 Task: Add Echo Falls Smoked Coho Salmon Trio to the cart.
Action: Mouse pressed left at (21, 127)
Screenshot: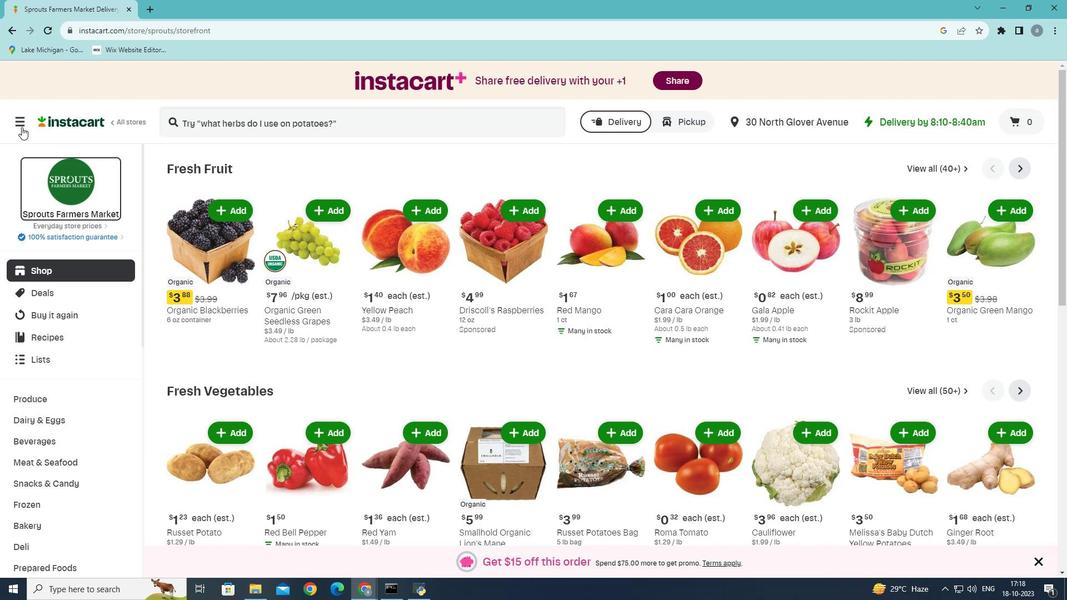 
Action: Mouse moved to (64, 324)
Screenshot: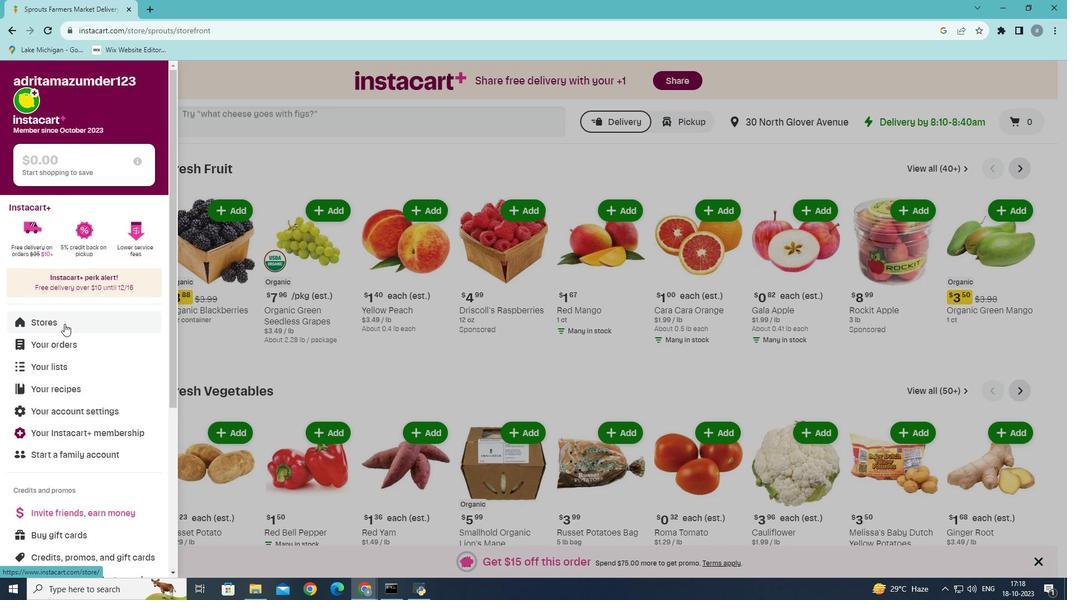 
Action: Mouse pressed left at (64, 324)
Screenshot: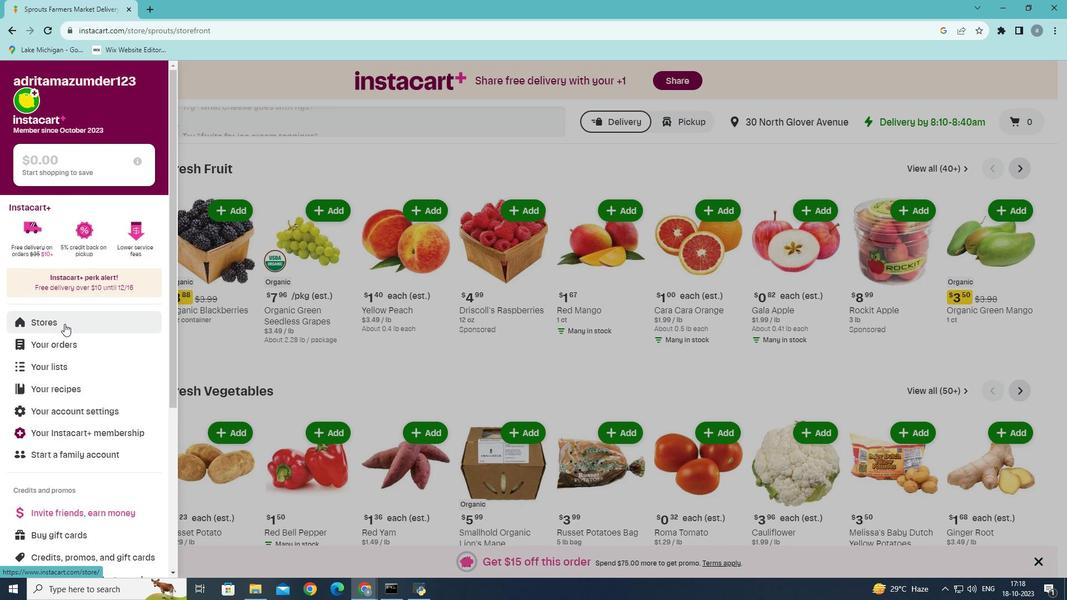 
Action: Mouse moved to (256, 118)
Screenshot: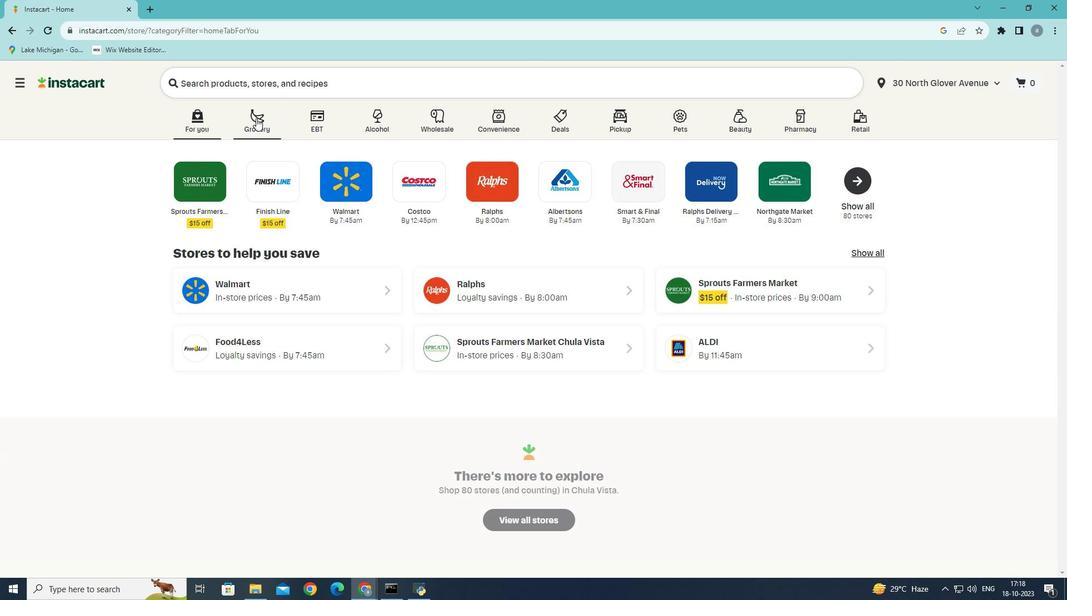 
Action: Mouse pressed left at (256, 118)
Screenshot: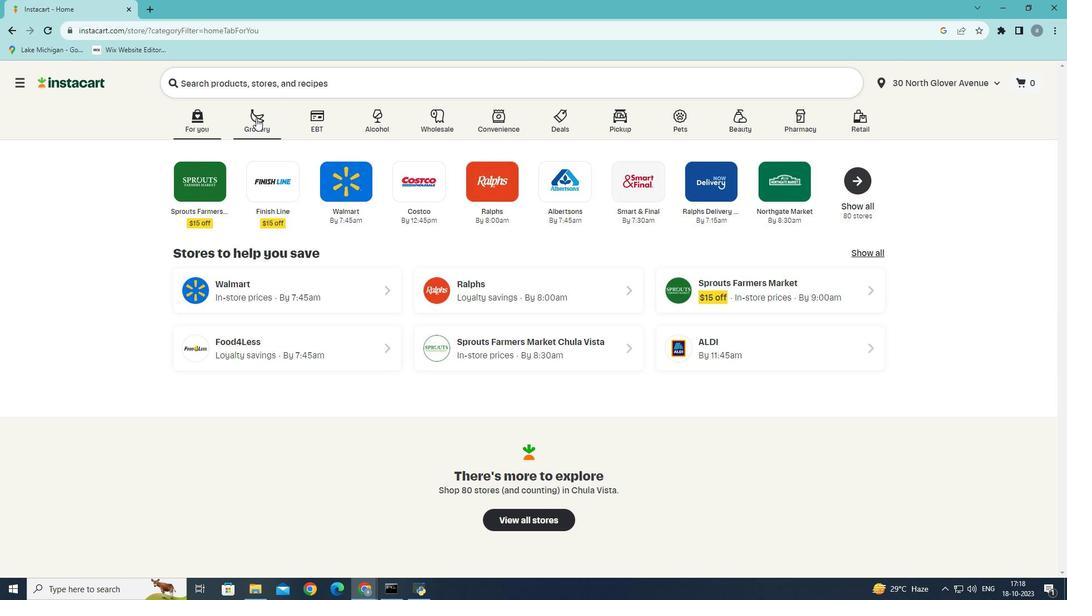 
Action: Mouse moved to (245, 336)
Screenshot: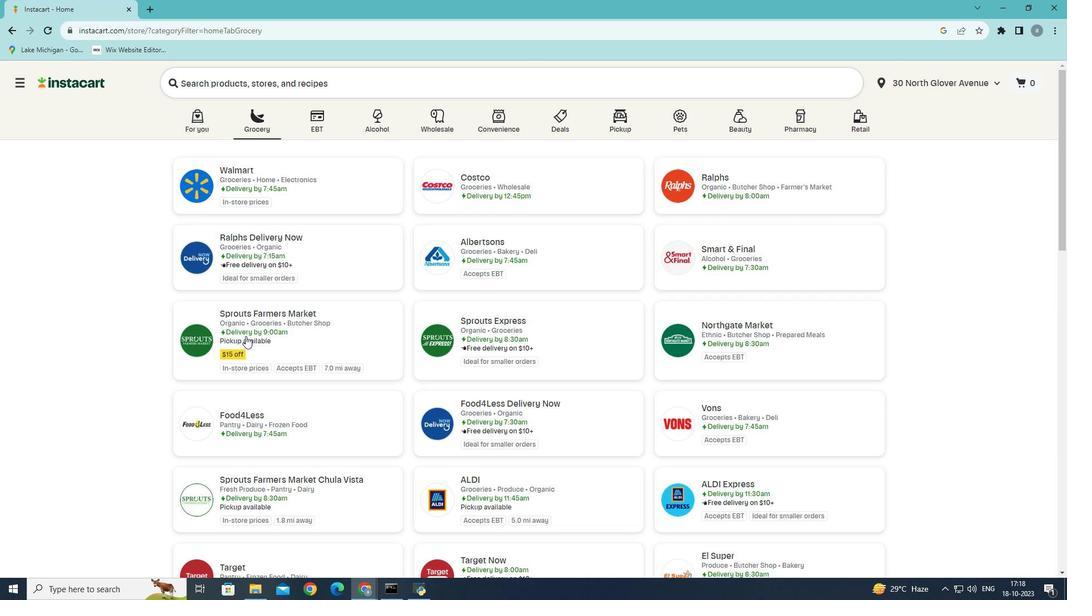 
Action: Mouse pressed left at (245, 336)
Screenshot: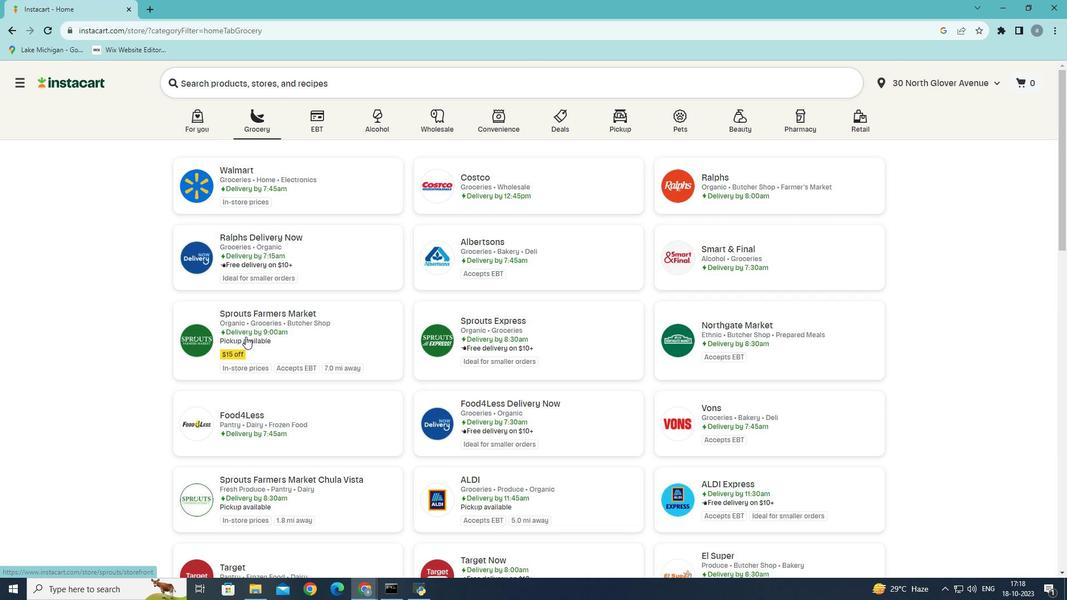 
Action: Mouse moved to (73, 460)
Screenshot: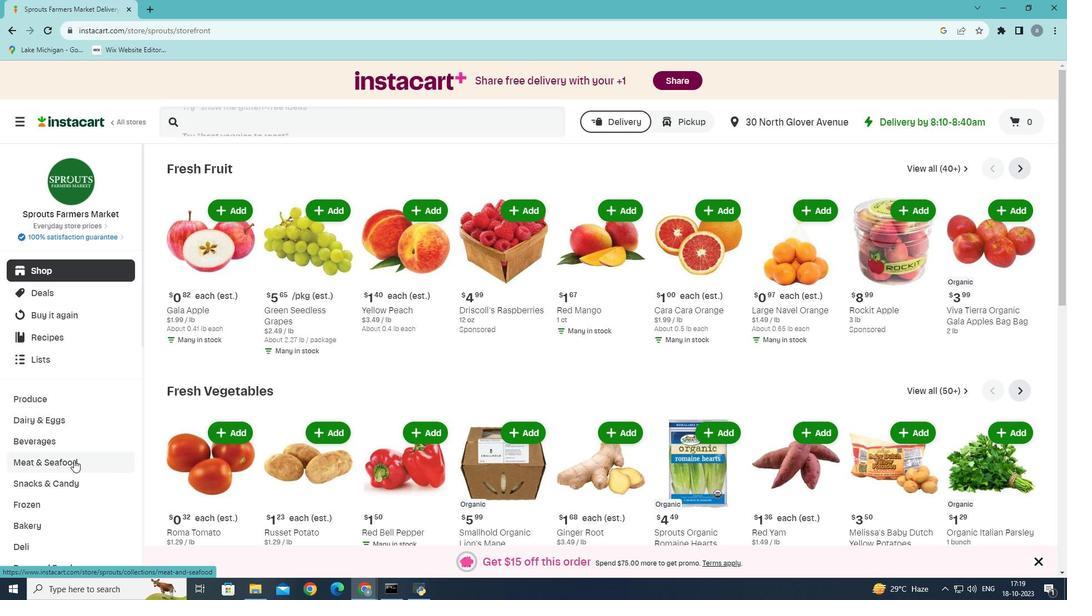 
Action: Mouse pressed left at (73, 460)
Screenshot: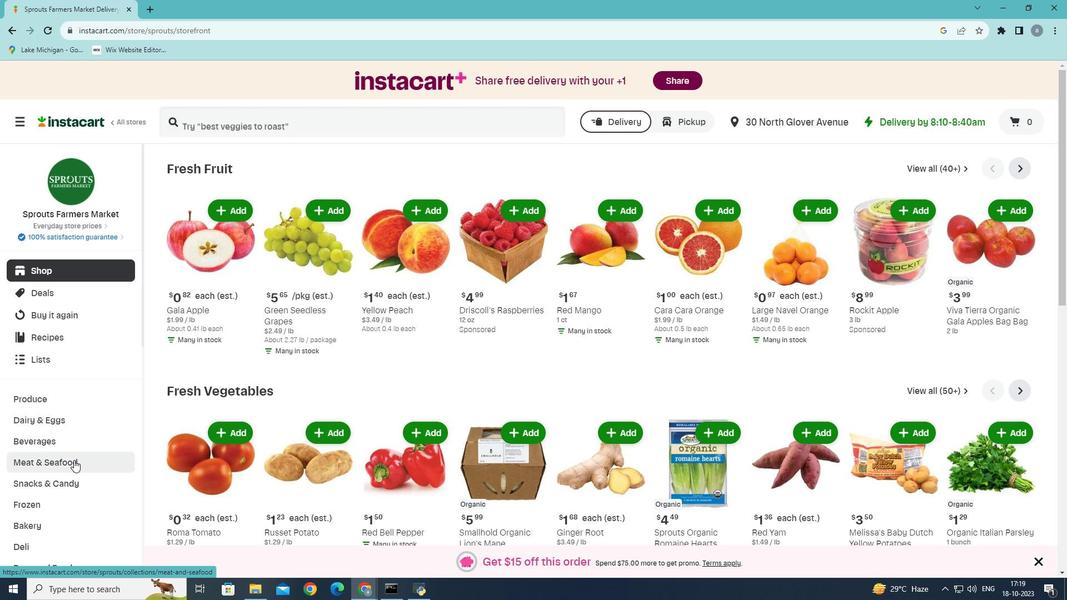 
Action: Mouse moved to (449, 192)
Screenshot: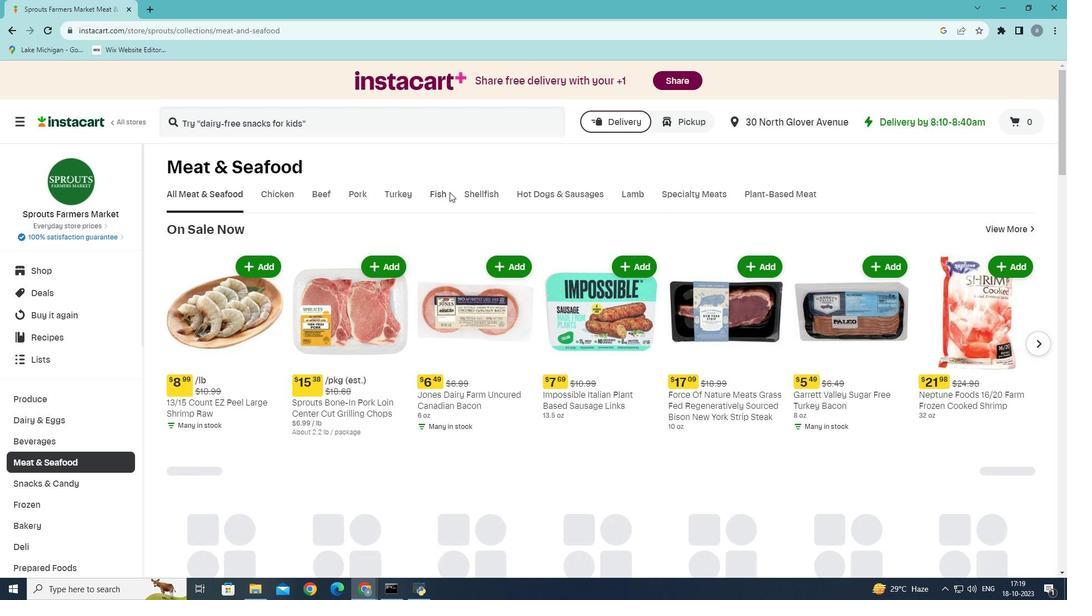 
Action: Mouse pressed left at (449, 192)
Screenshot: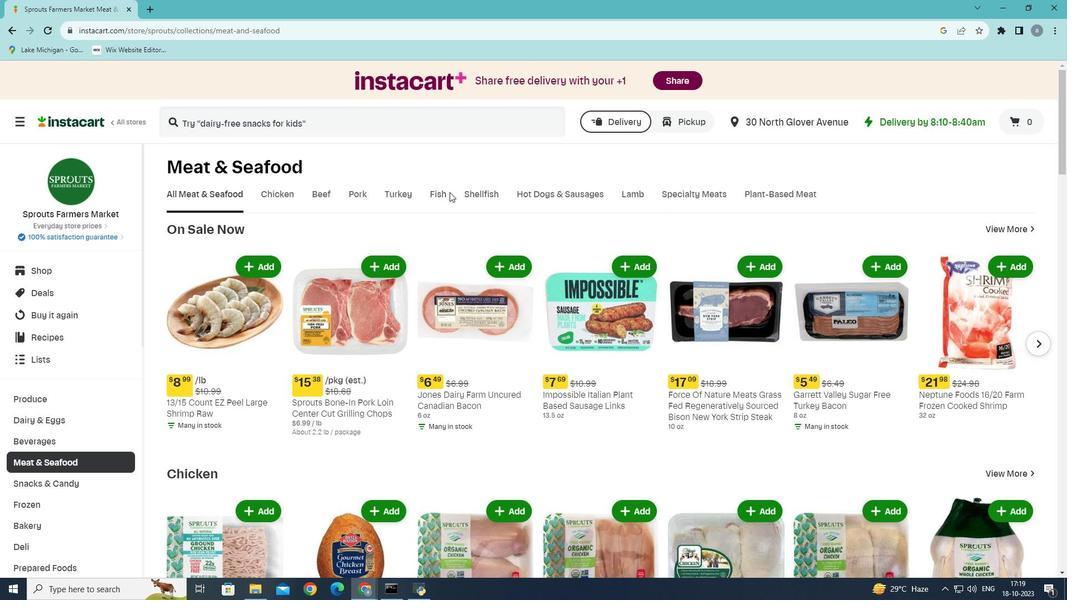 
Action: Mouse moved to (444, 198)
Screenshot: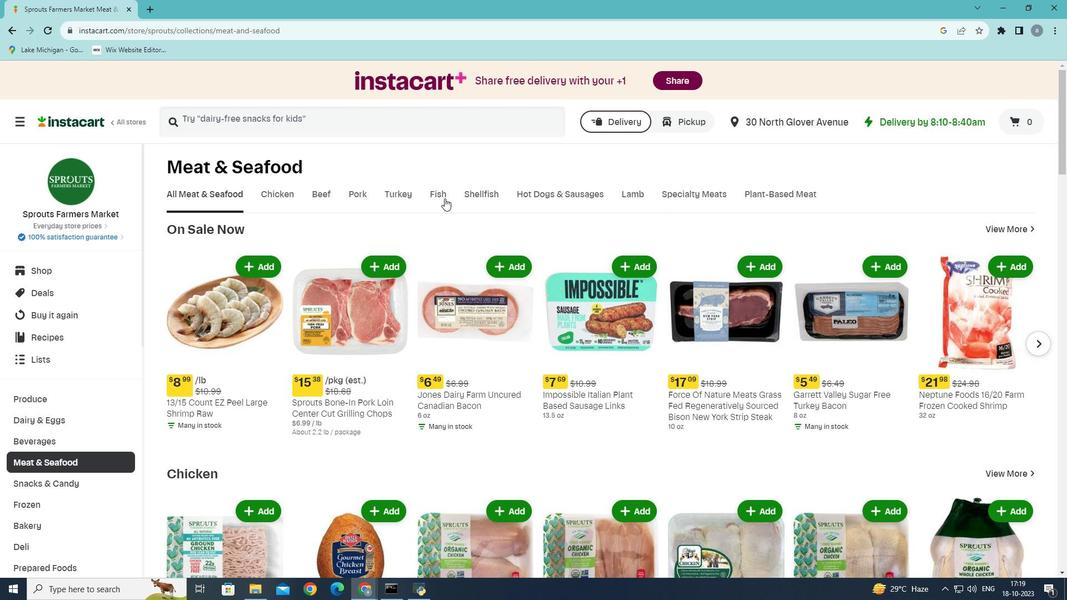 
Action: Mouse pressed left at (444, 198)
Screenshot: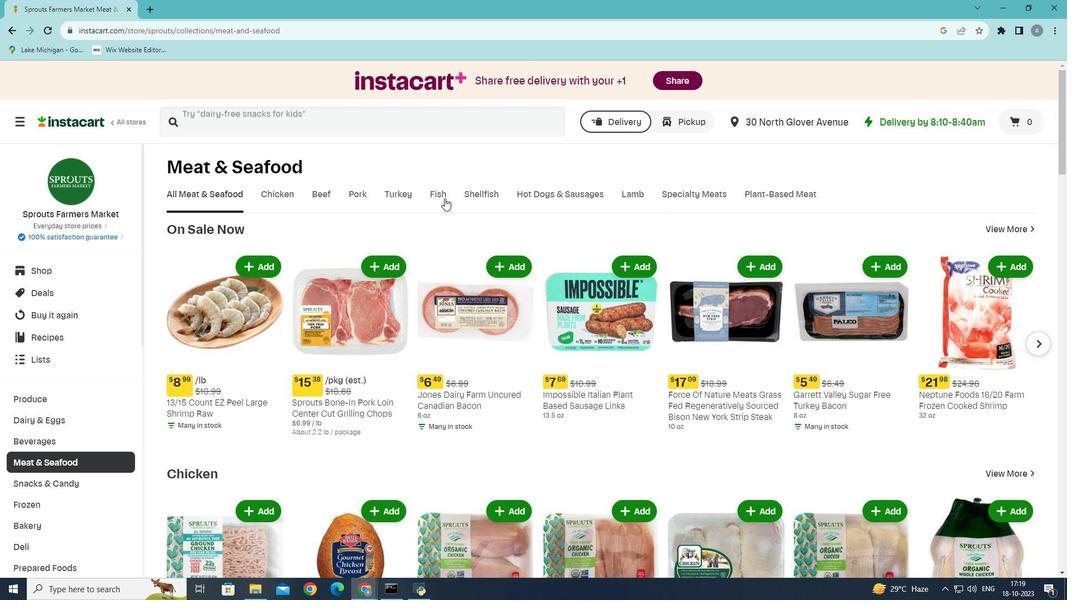 
Action: Mouse moved to (506, 410)
Screenshot: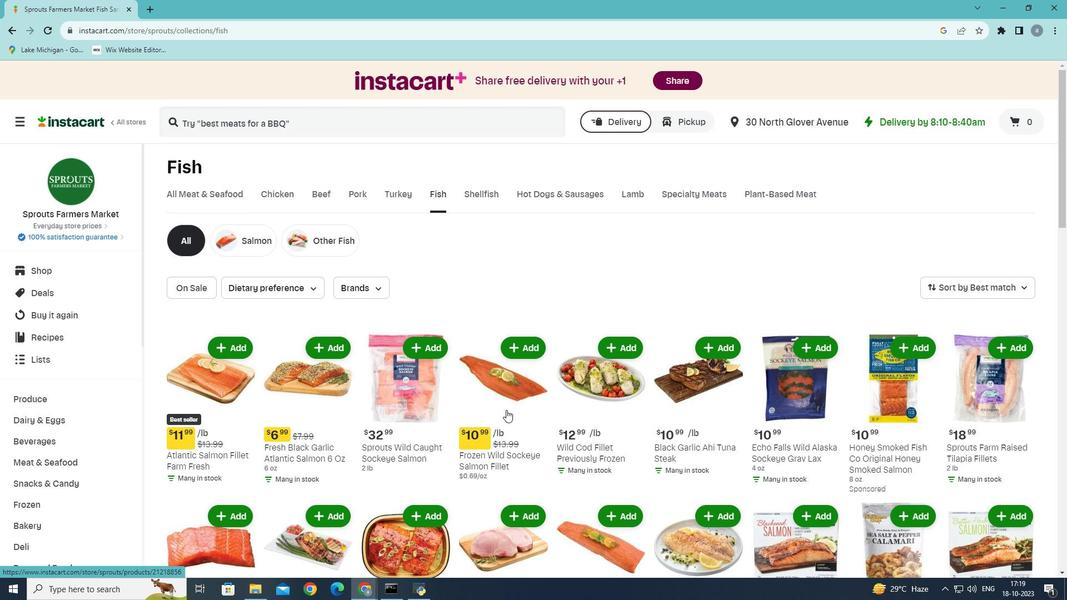 
Action: Mouse scrolled (506, 409) with delta (0, 0)
Screenshot: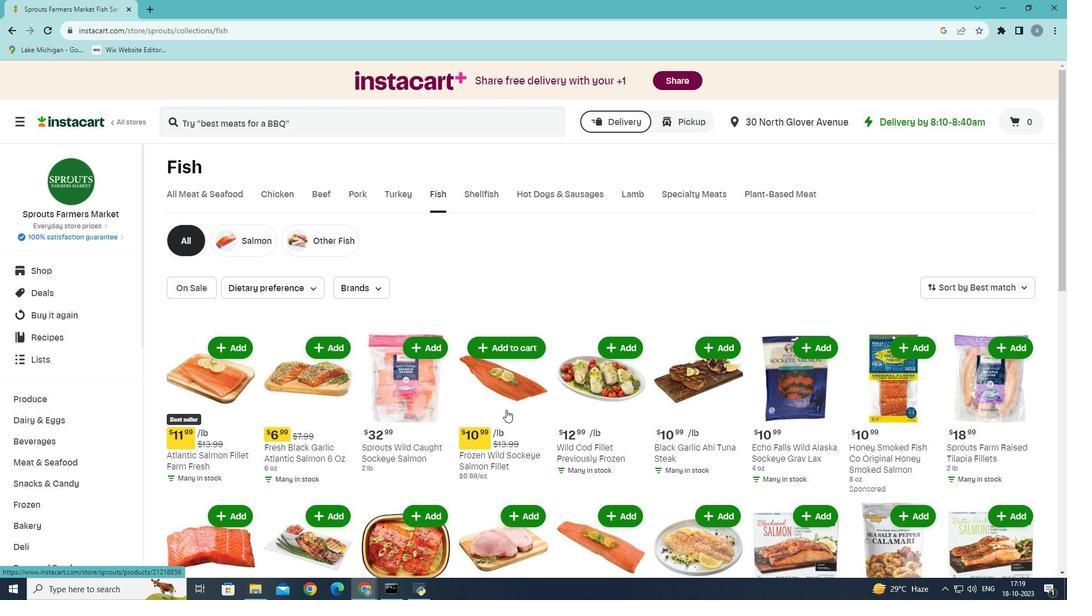 
Action: Mouse scrolled (506, 409) with delta (0, 0)
Screenshot: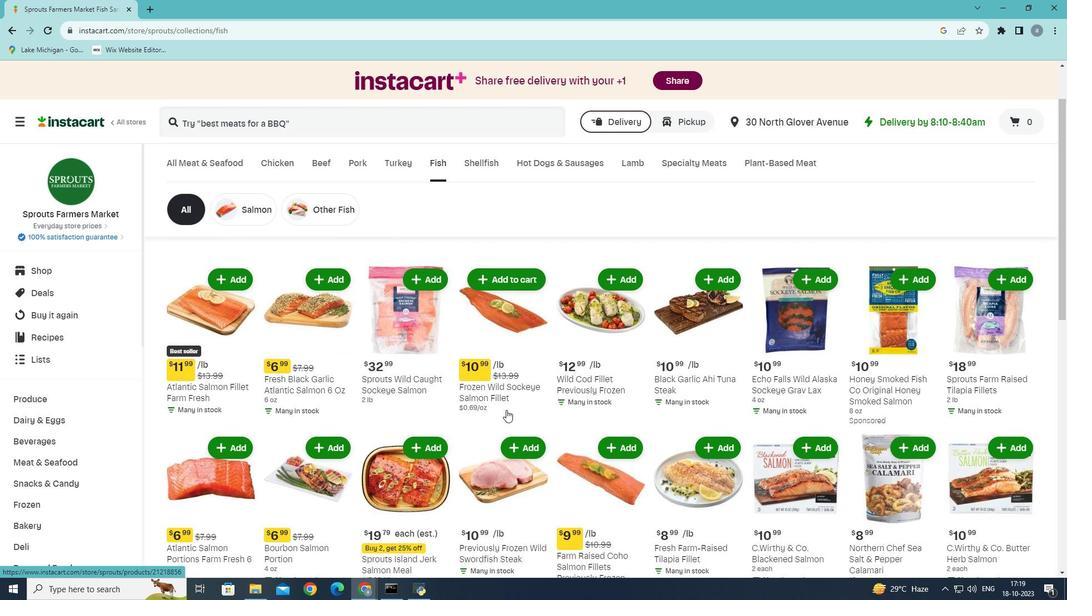 
Action: Mouse scrolled (506, 409) with delta (0, 0)
Screenshot: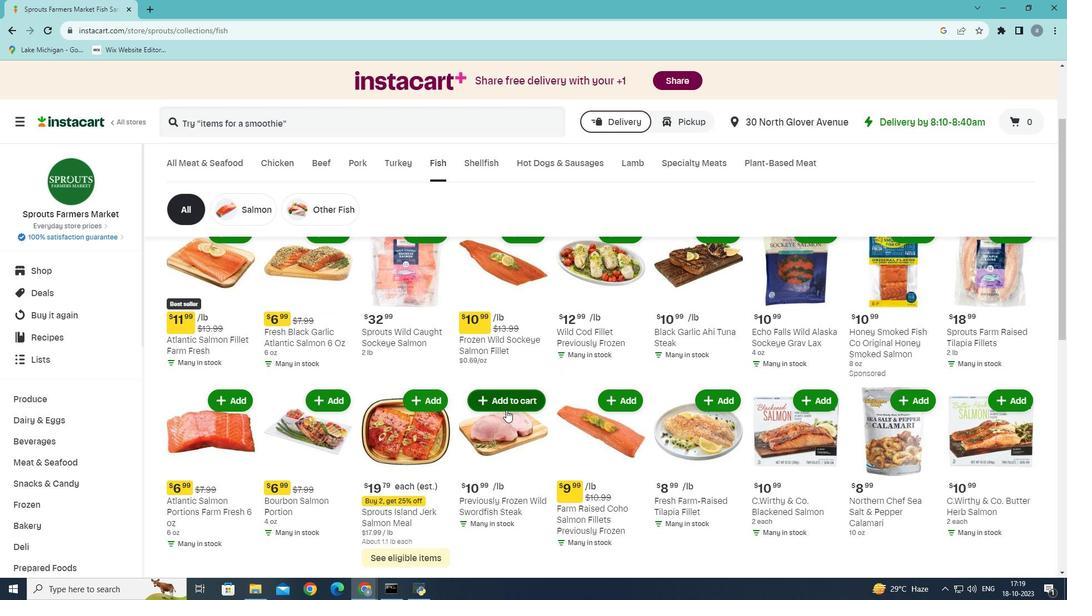 
Action: Mouse scrolled (506, 409) with delta (0, 0)
Screenshot: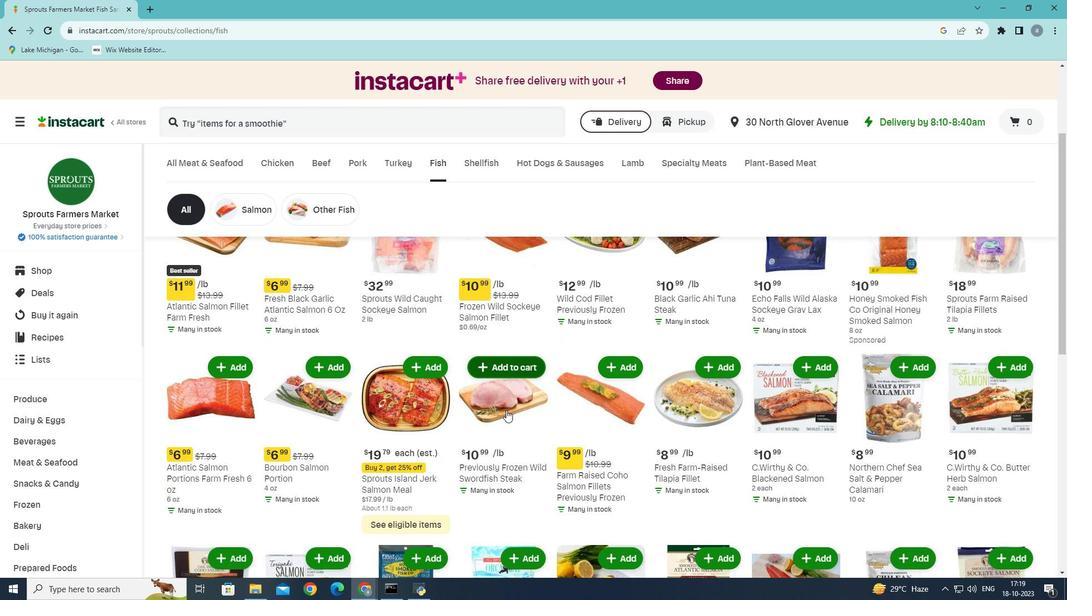 
Action: Mouse moved to (518, 409)
Screenshot: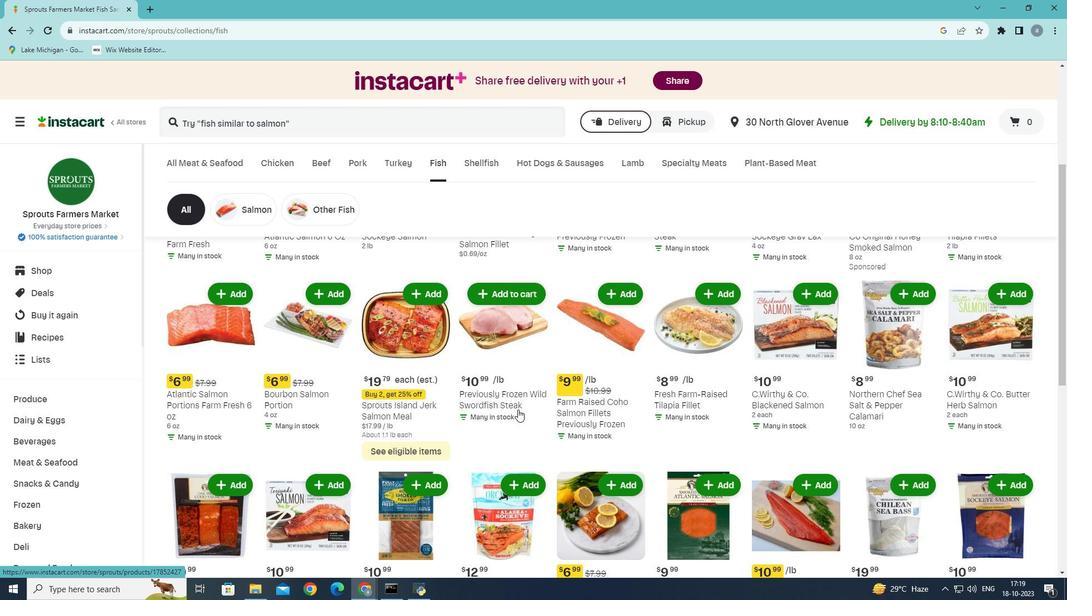 
Action: Mouse scrolled (518, 409) with delta (0, 0)
Screenshot: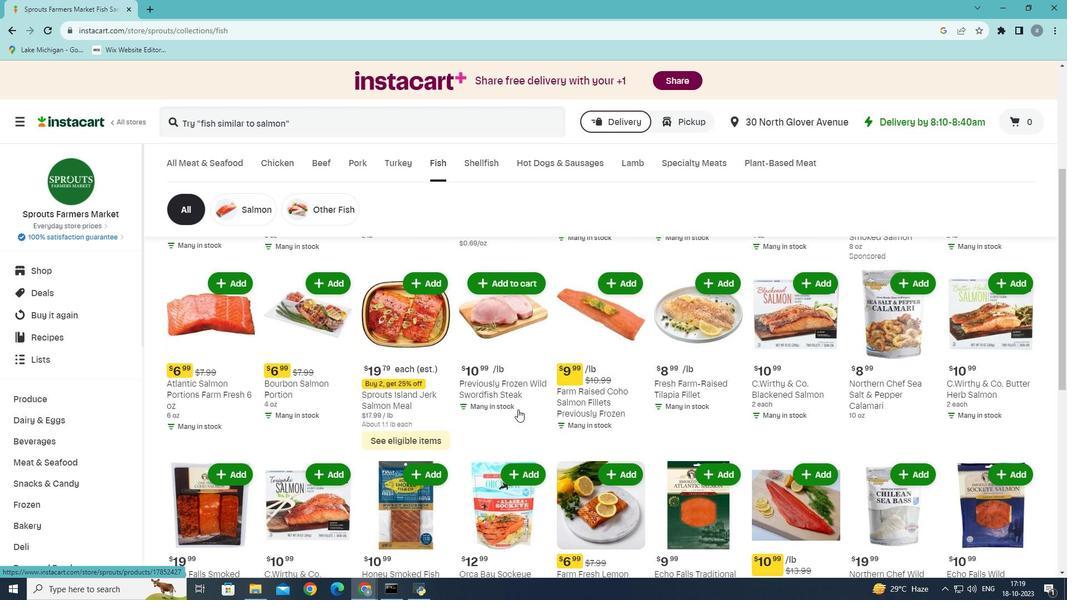 
Action: Mouse scrolled (518, 409) with delta (0, 0)
Screenshot: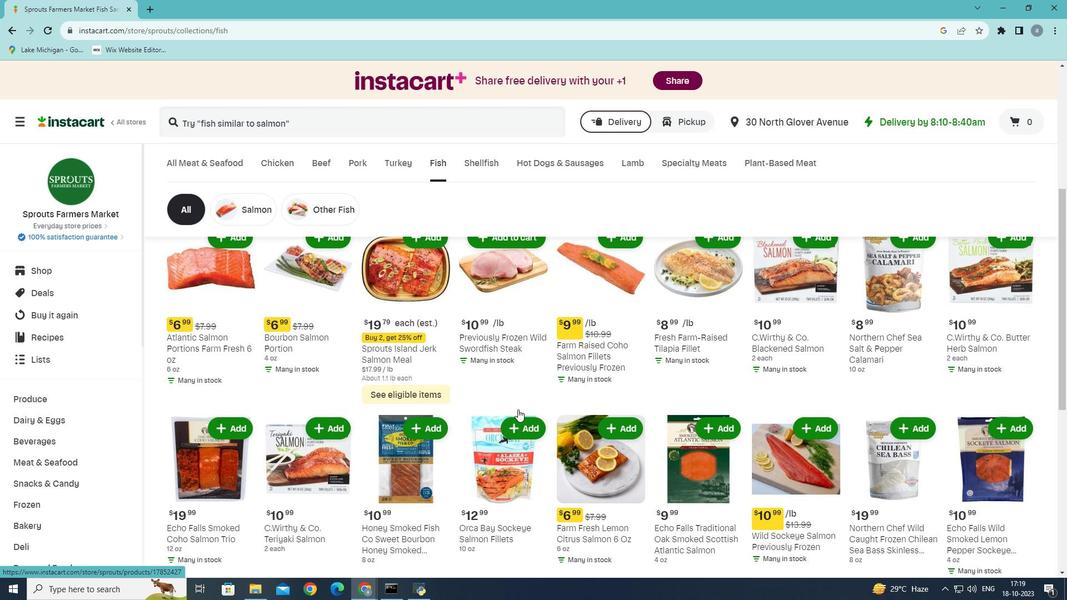 
Action: Mouse moved to (231, 370)
Screenshot: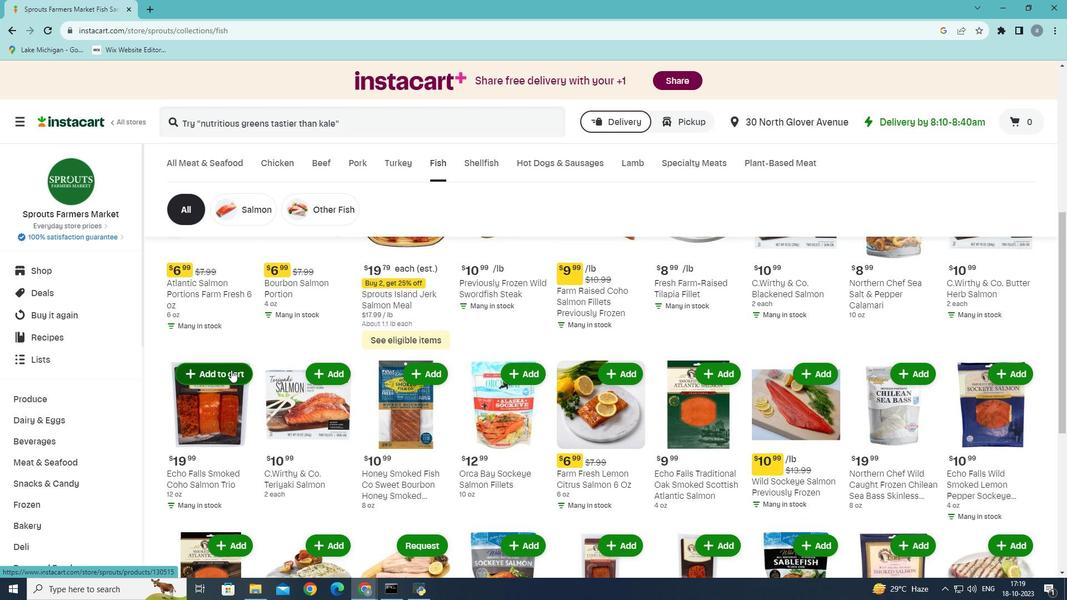 
Action: Mouse pressed left at (231, 370)
Screenshot: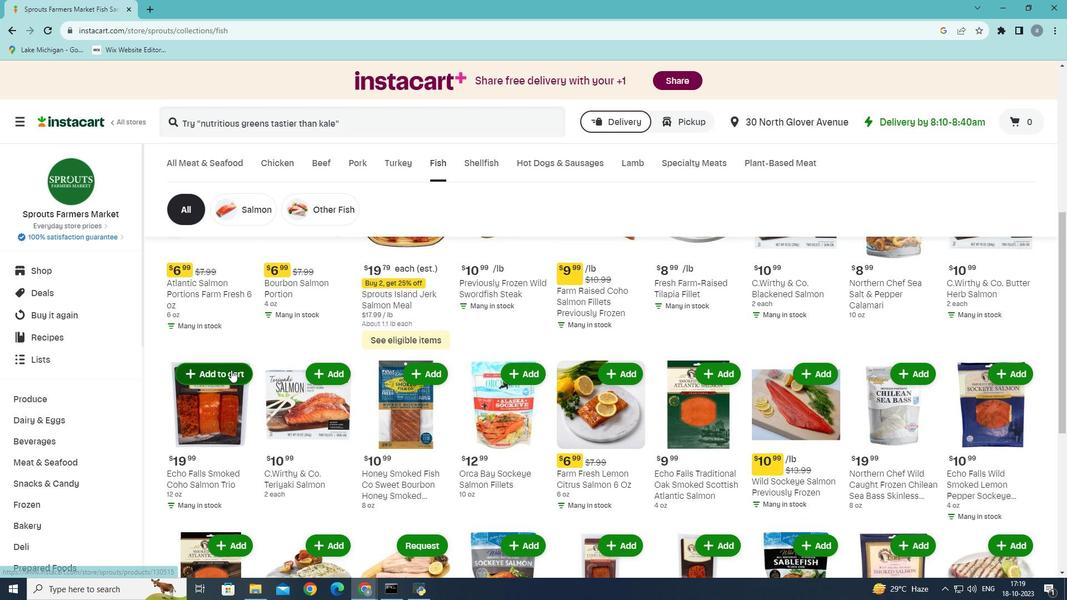 
